 Task: Access the "Checkout" page in the site builder.
Action: Mouse moved to (906, 69)
Screenshot: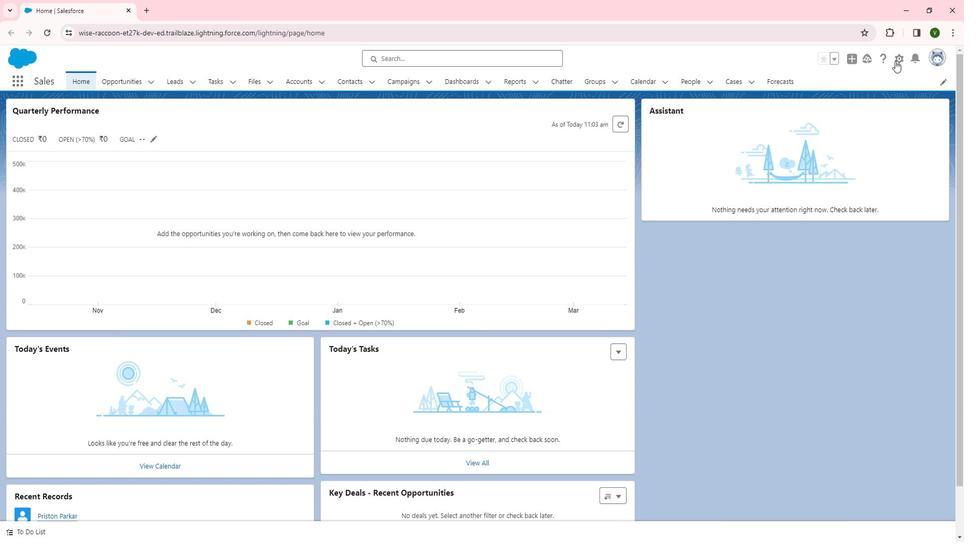 
Action: Mouse pressed left at (906, 69)
Screenshot: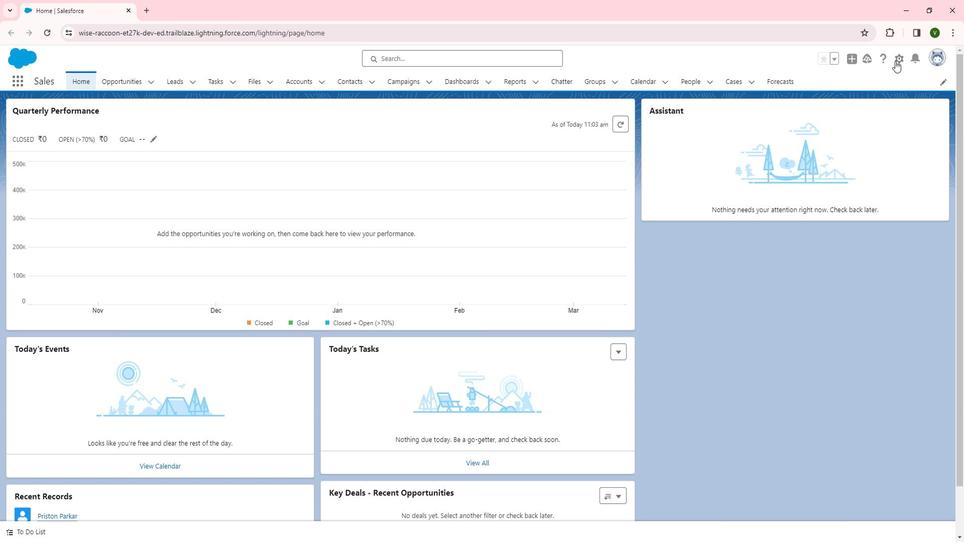 
Action: Mouse moved to (864, 95)
Screenshot: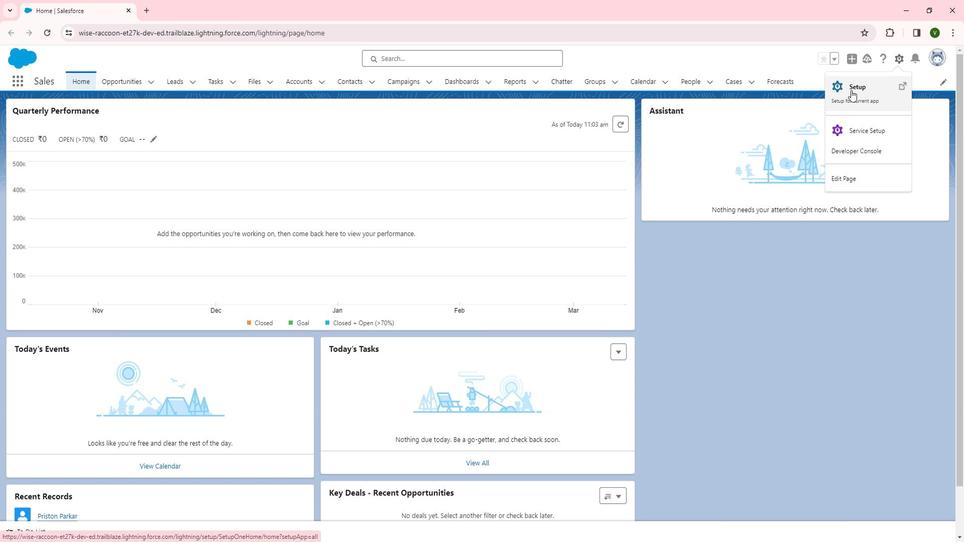 
Action: Mouse pressed left at (864, 95)
Screenshot: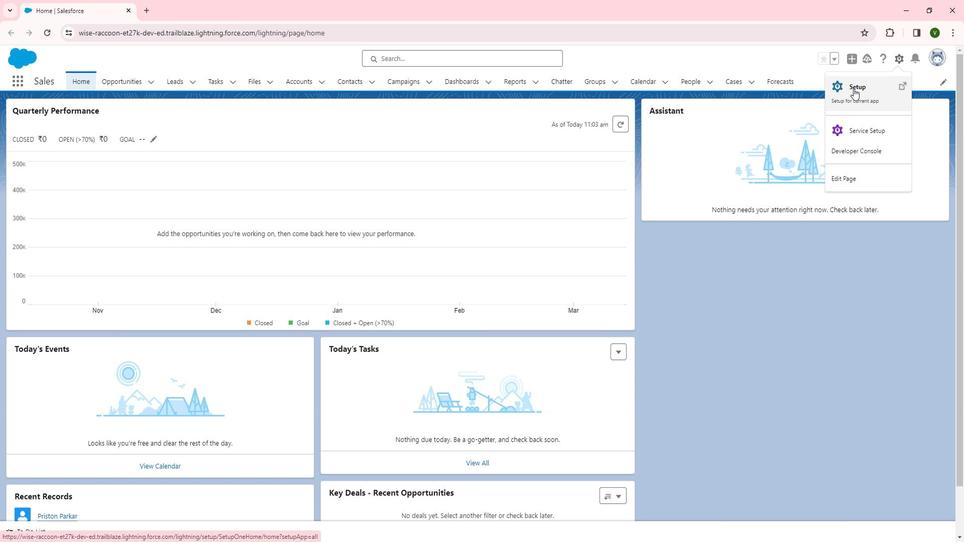 
Action: Mouse moved to (121, 293)
Screenshot: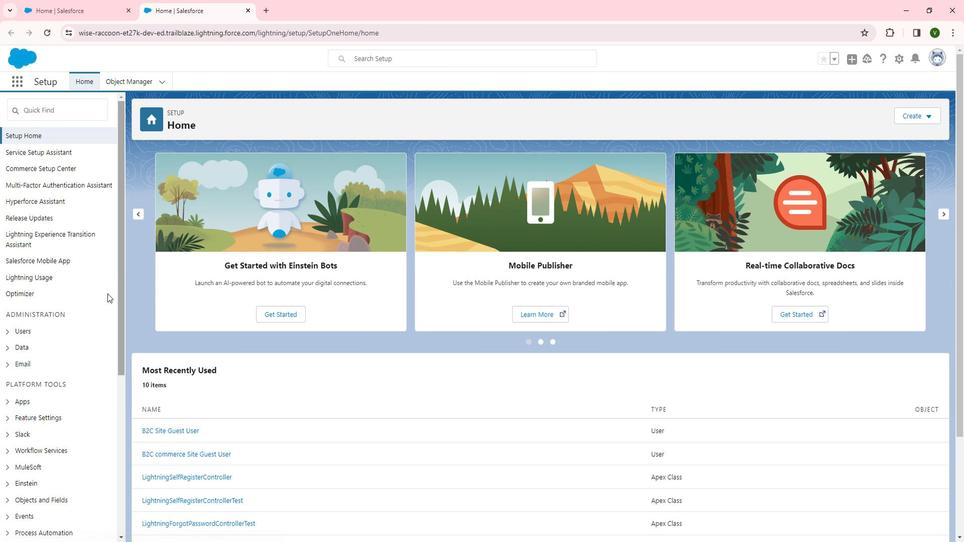 
Action: Mouse scrolled (121, 292) with delta (0, 0)
Screenshot: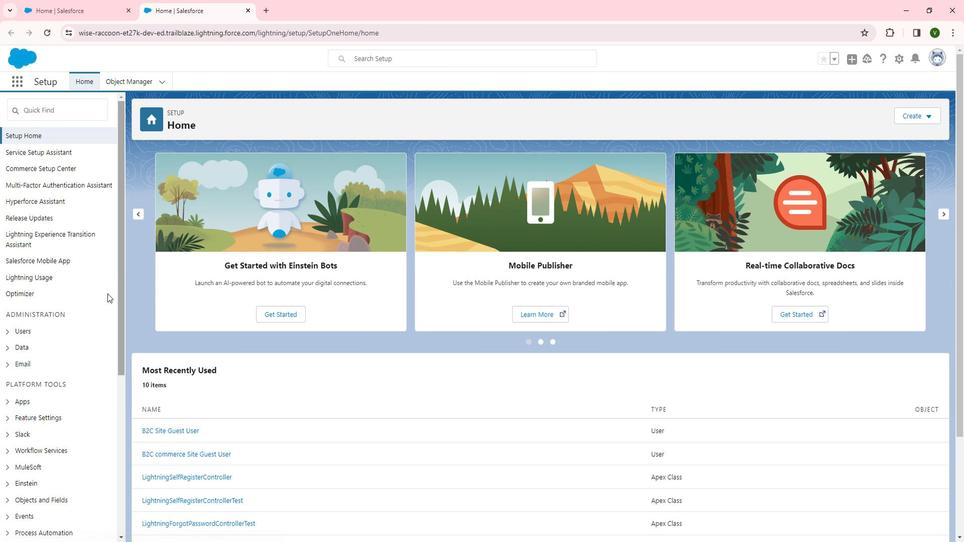 
Action: Mouse moved to (106, 296)
Screenshot: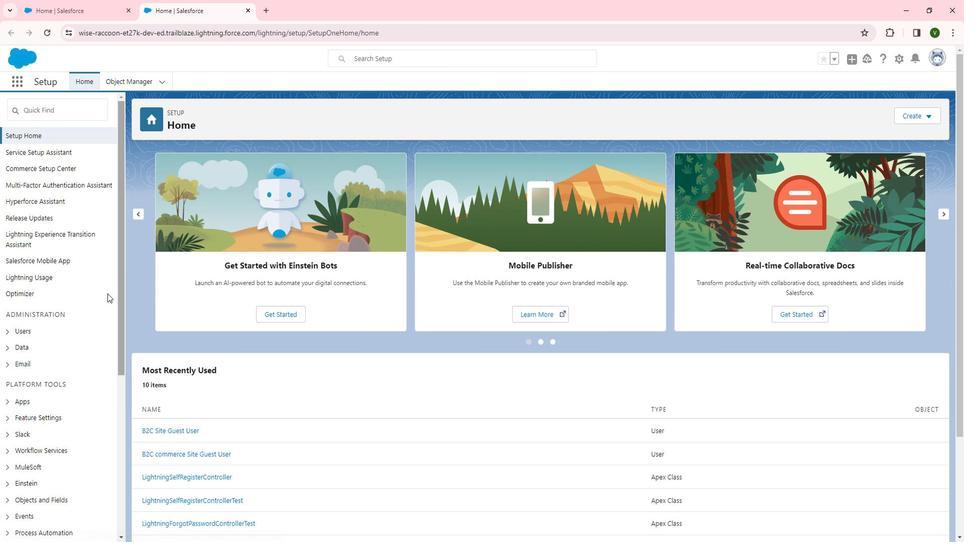 
Action: Mouse scrolled (106, 295) with delta (0, 0)
Screenshot: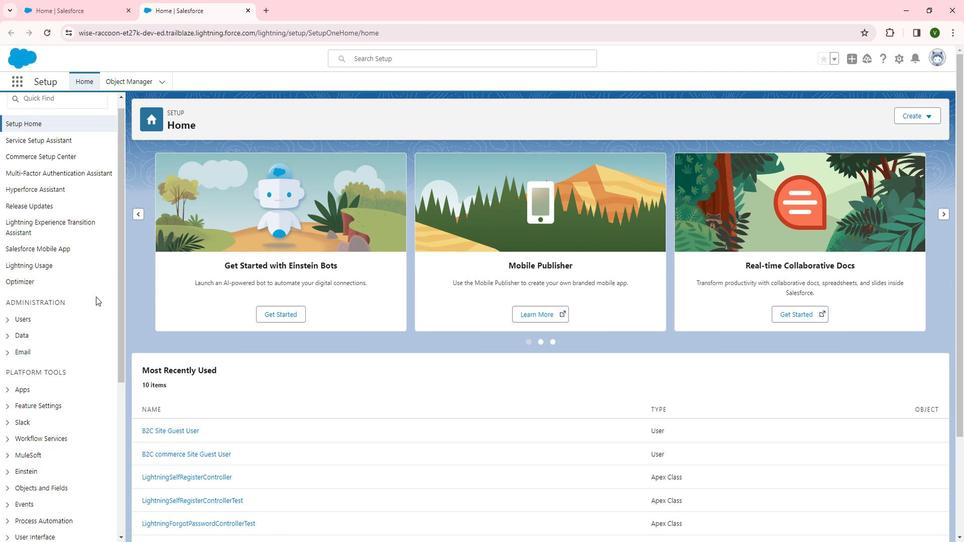
Action: Mouse moved to (106, 296)
Screenshot: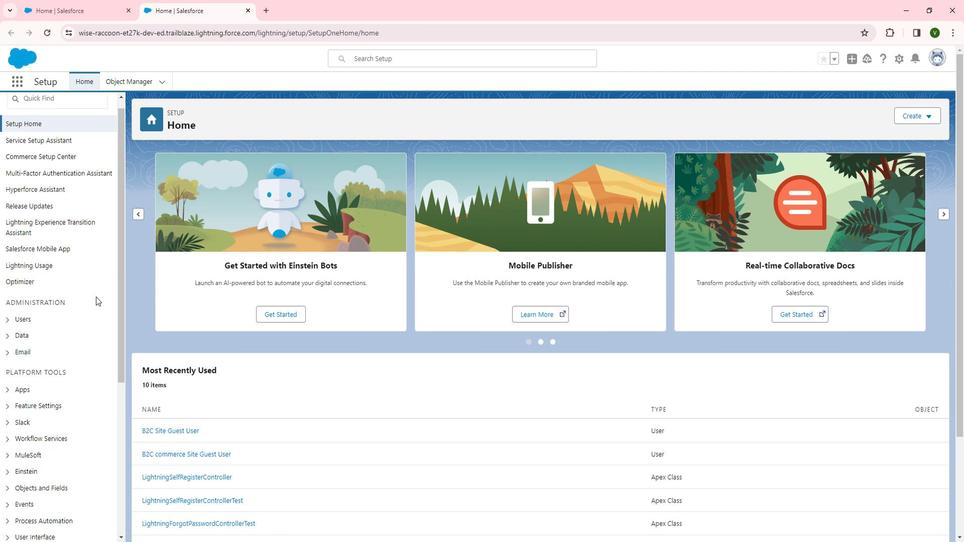 
Action: Mouse scrolled (106, 295) with delta (0, 0)
Screenshot: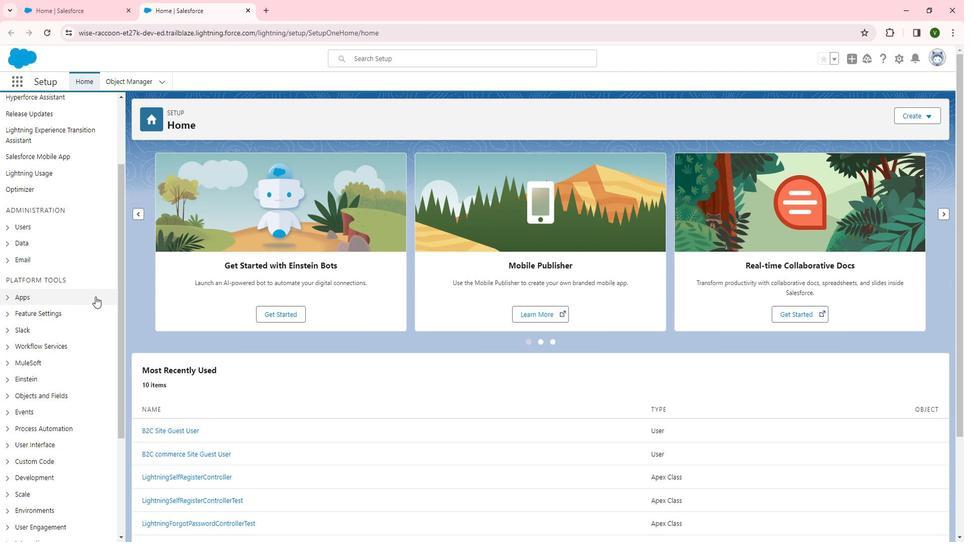 
Action: Mouse moved to (75, 259)
Screenshot: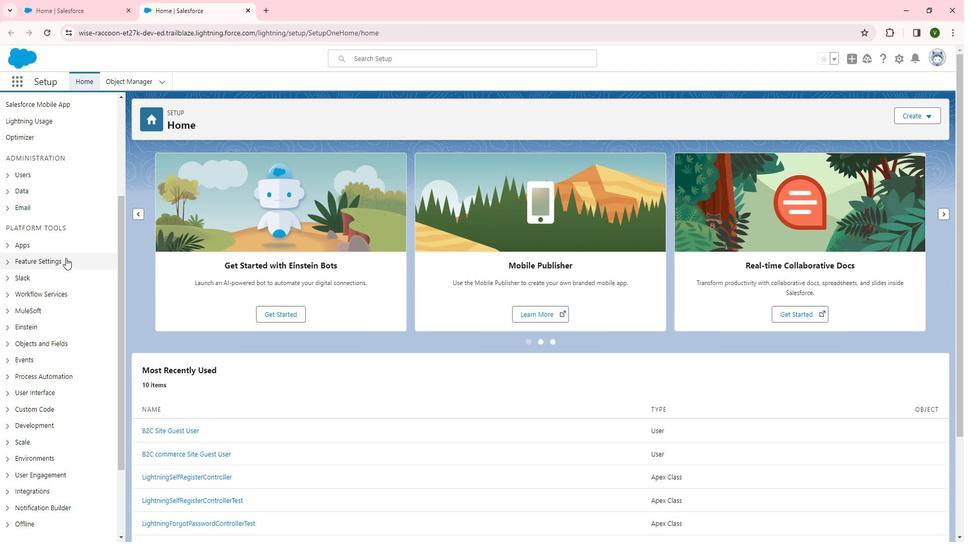
Action: Mouse pressed left at (75, 259)
Screenshot: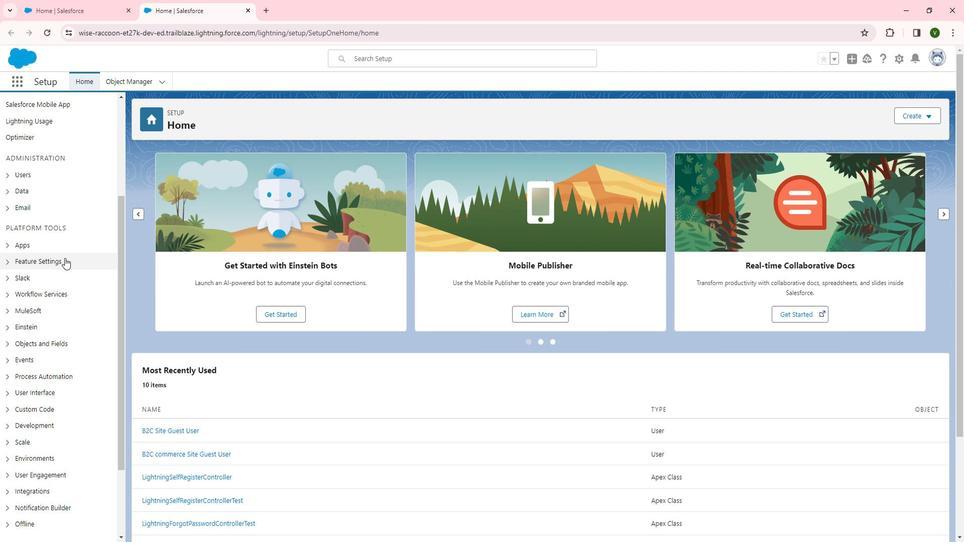 
Action: Mouse moved to (62, 261)
Screenshot: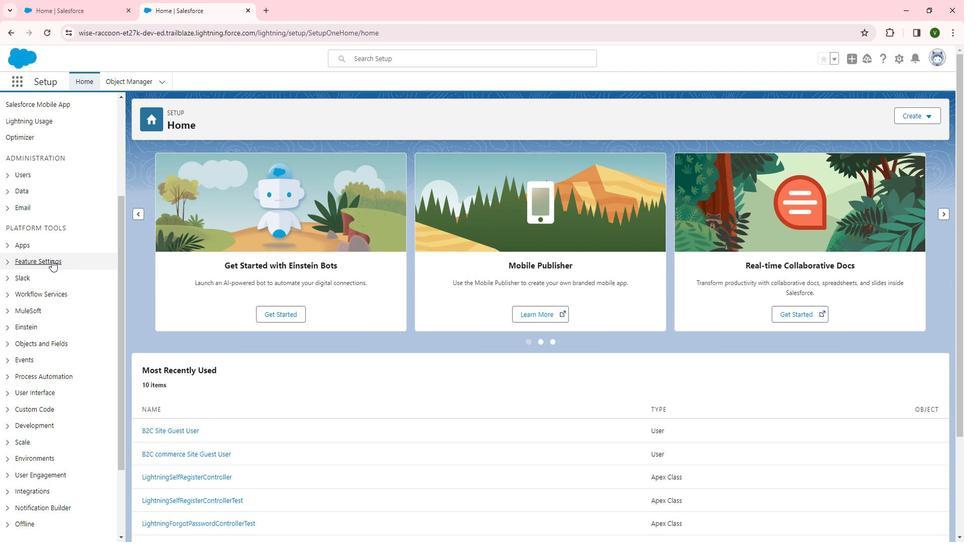 
Action: Mouse pressed left at (62, 261)
Screenshot: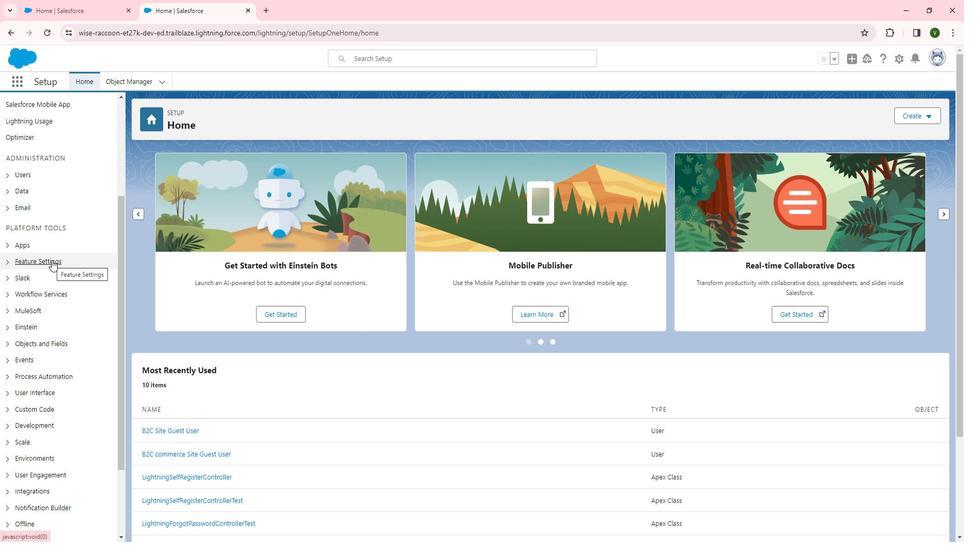 
Action: Mouse moved to (57, 366)
Screenshot: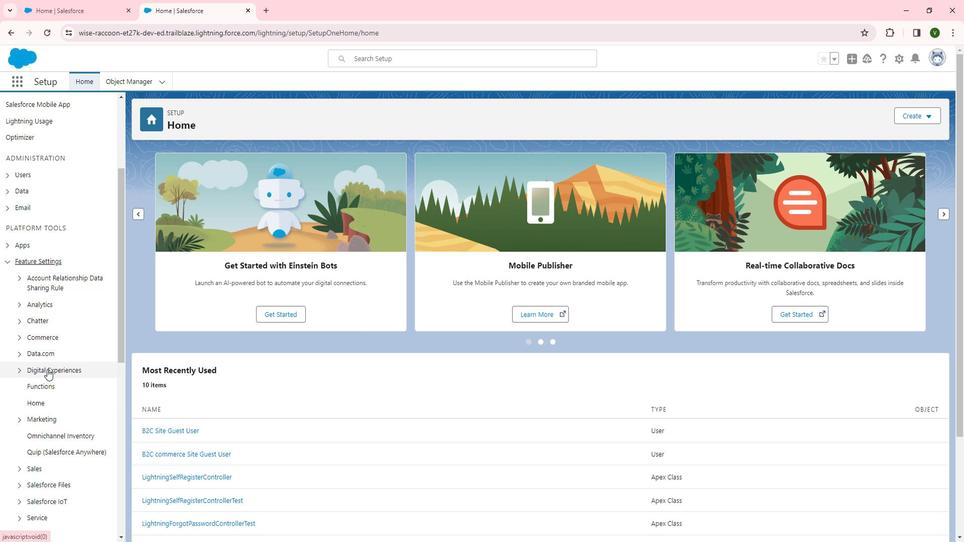
Action: Mouse pressed left at (57, 366)
Screenshot: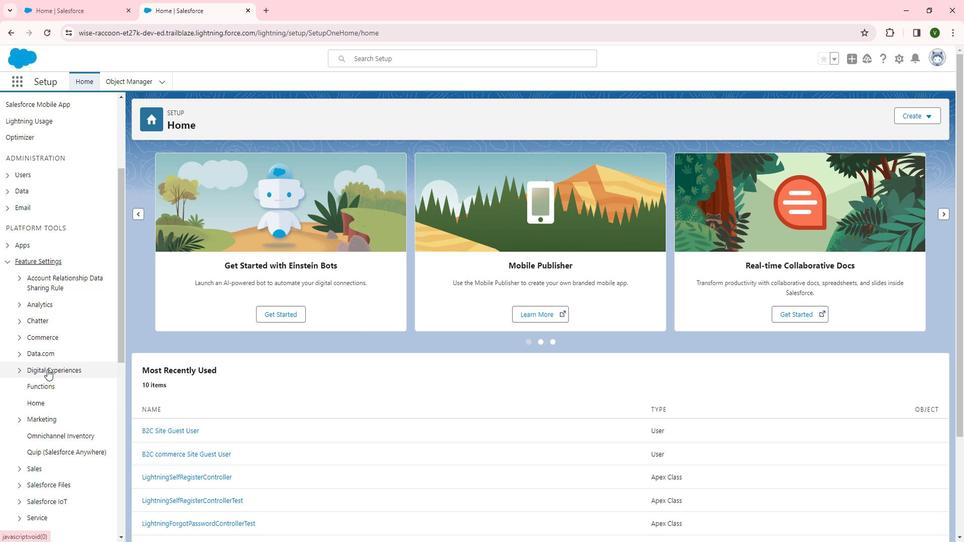 
Action: Mouse moved to (49, 380)
Screenshot: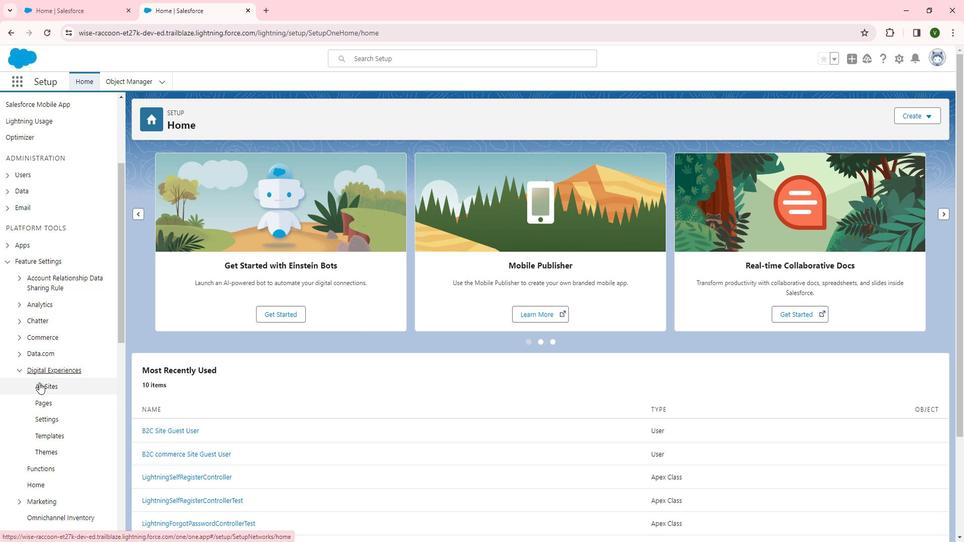 
Action: Mouse pressed left at (49, 380)
Screenshot: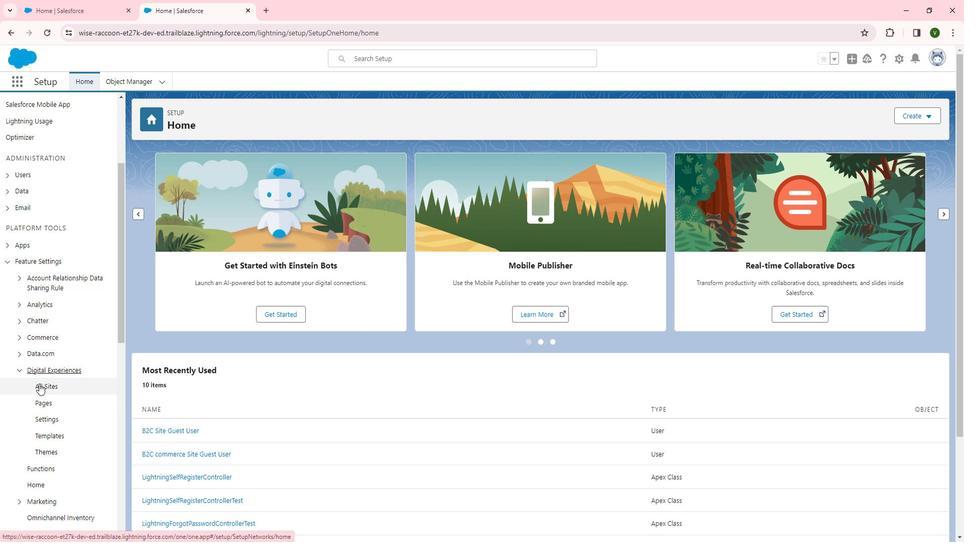 
Action: Mouse moved to (210, 298)
Screenshot: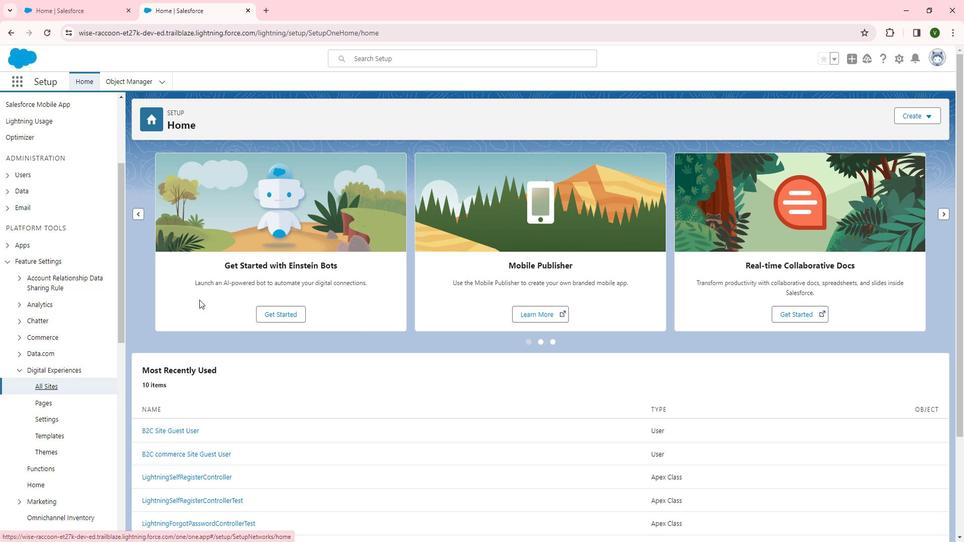 
Action: Mouse scrolled (210, 297) with delta (0, 0)
Screenshot: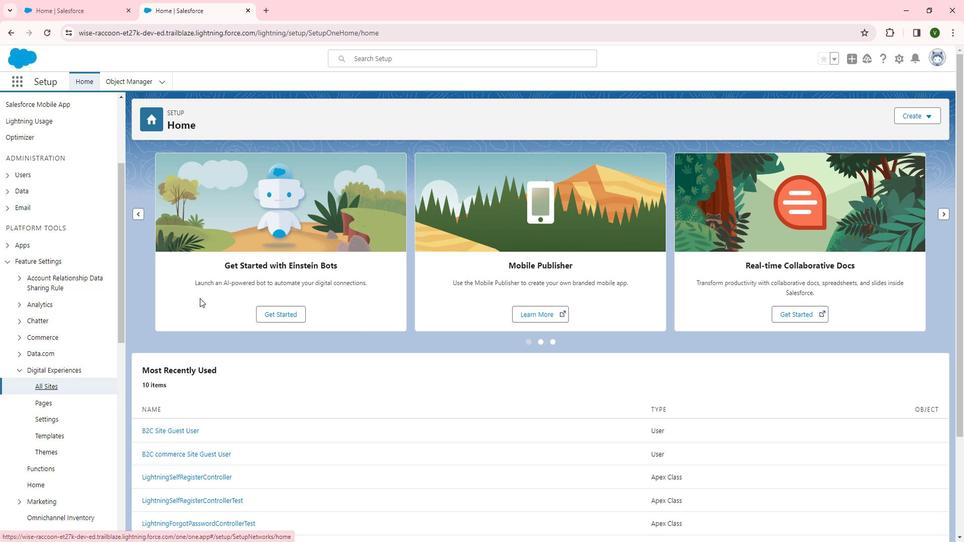
Action: Mouse scrolled (210, 297) with delta (0, 0)
Screenshot: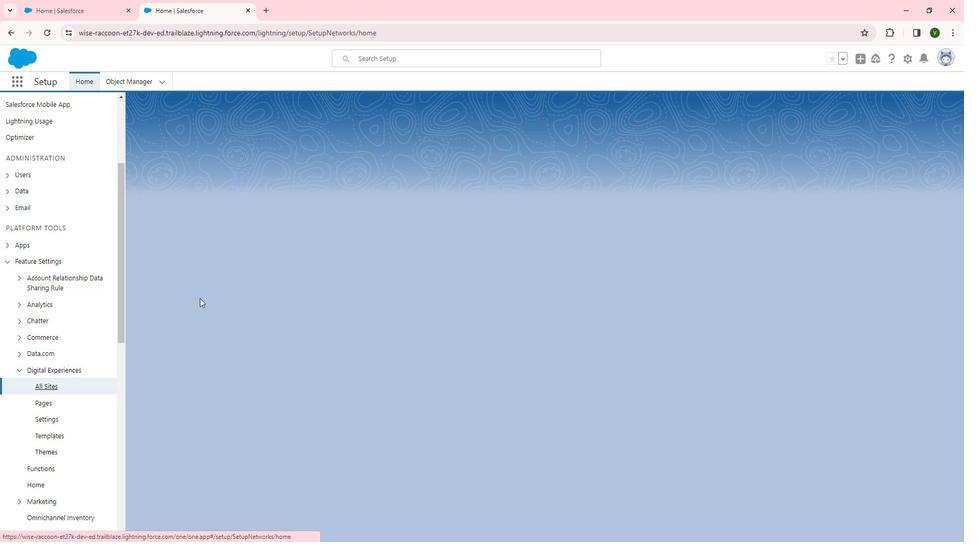 
Action: Mouse moved to (181, 239)
Screenshot: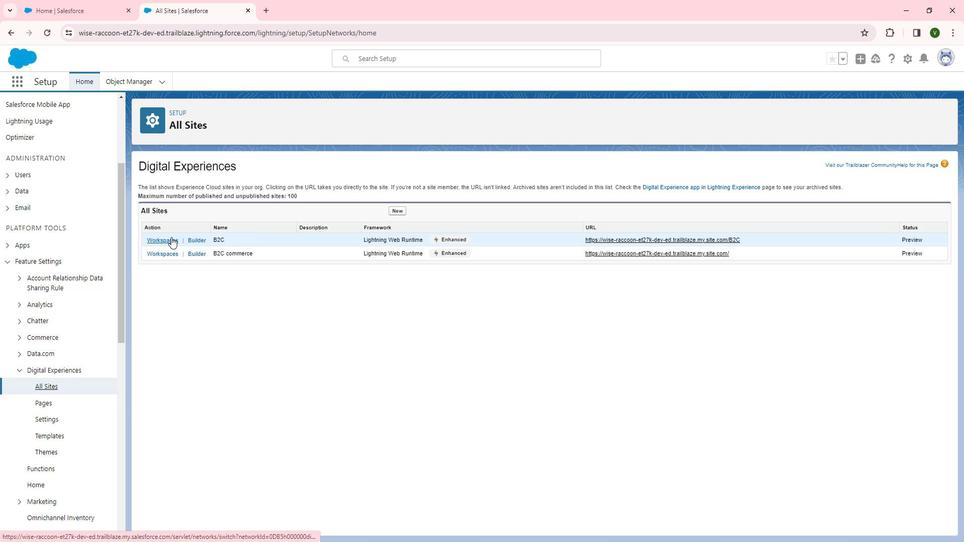
Action: Mouse pressed left at (181, 239)
Screenshot: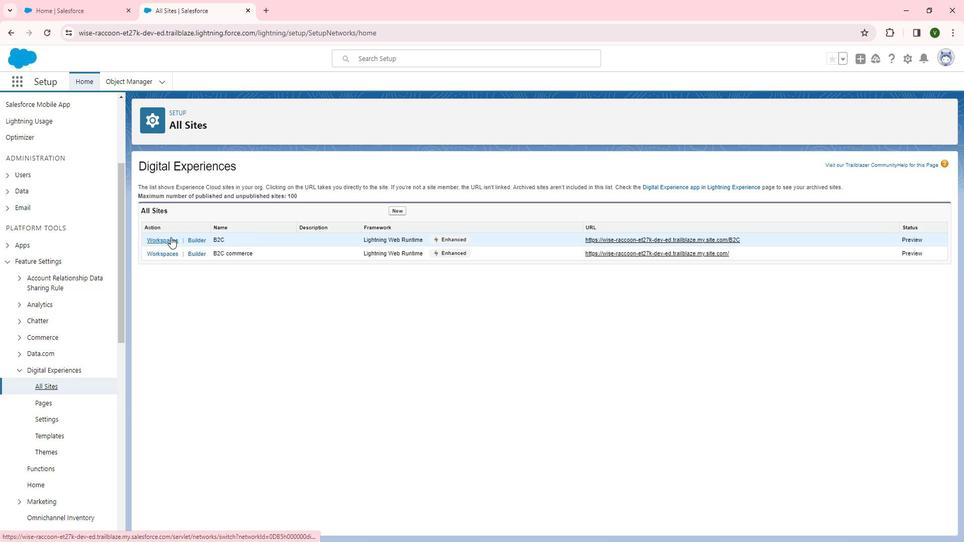 
Action: Mouse pressed left at (181, 239)
Screenshot: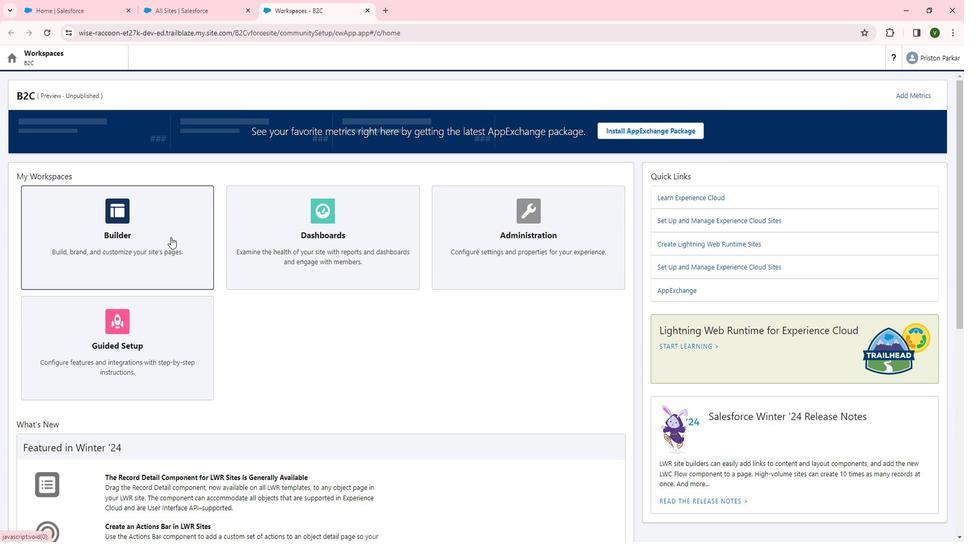 
Action: Mouse moved to (172, 69)
Screenshot: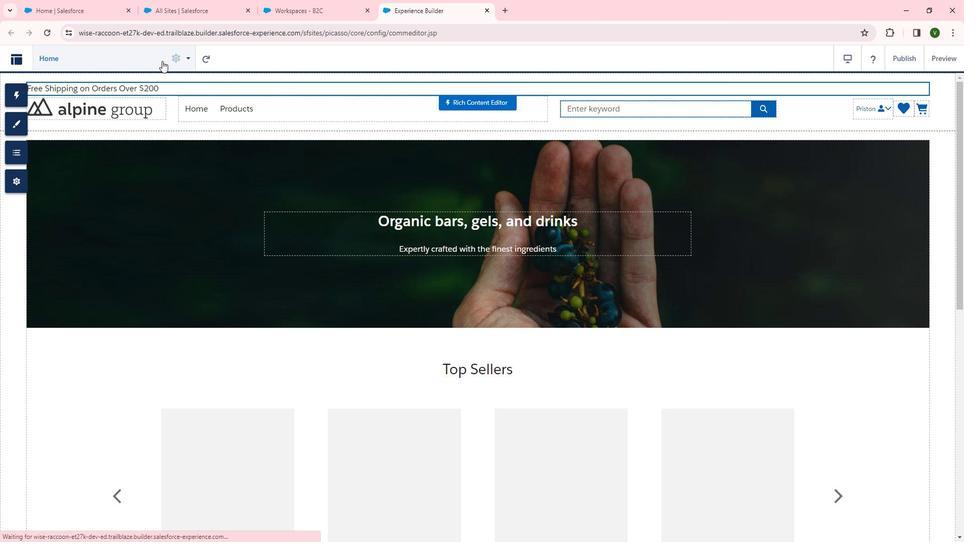 
Action: Mouse pressed left at (172, 69)
Screenshot: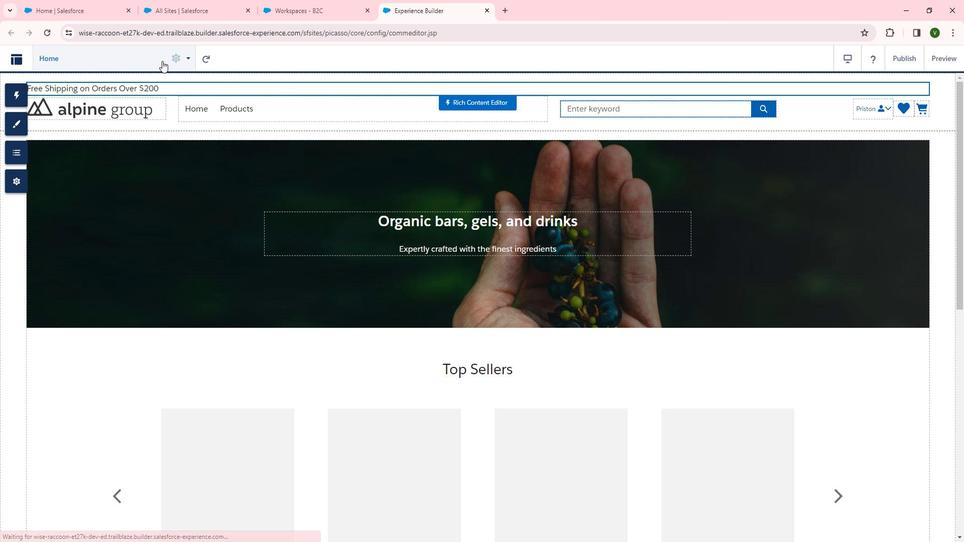 
Action: Mouse moved to (83, 260)
Screenshot: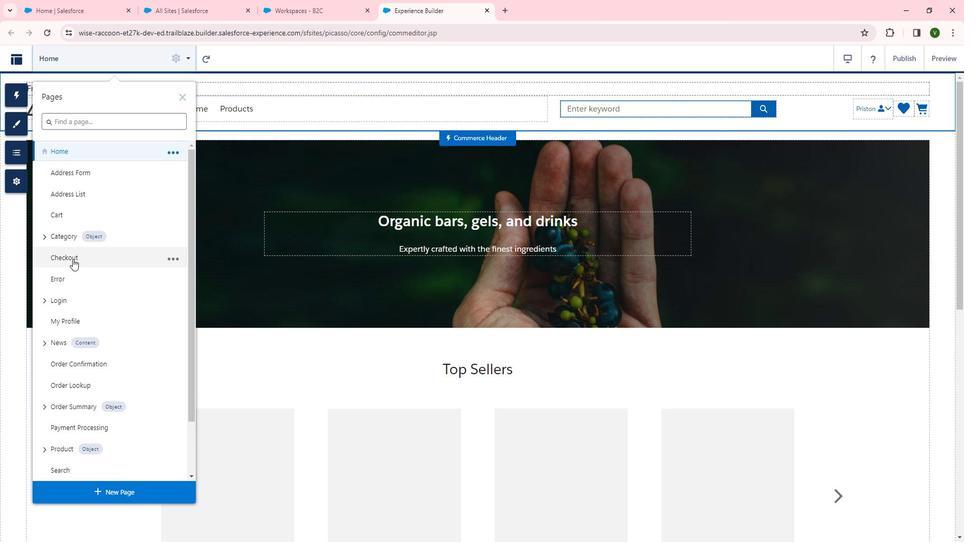 
Action: Mouse pressed left at (83, 260)
Screenshot: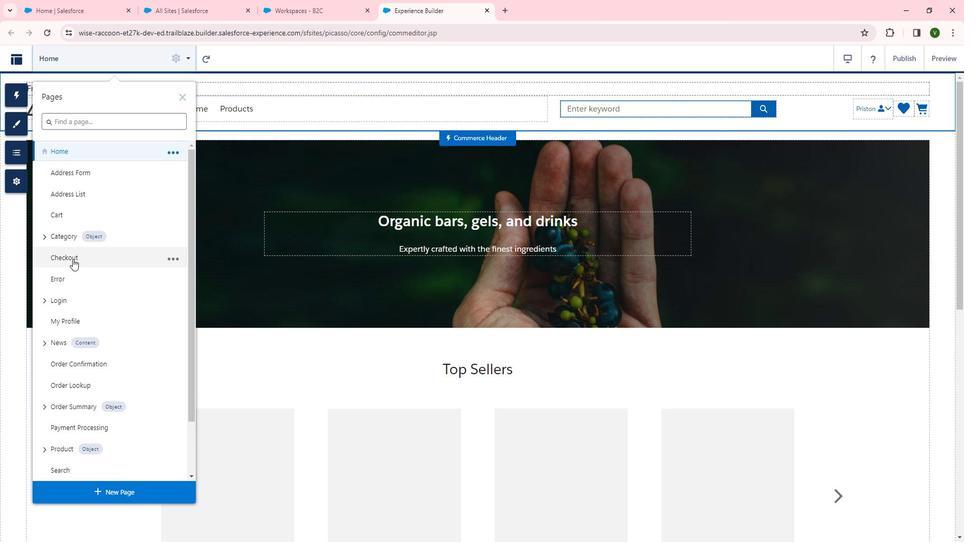 
Action: Mouse moved to (516, 365)
Screenshot: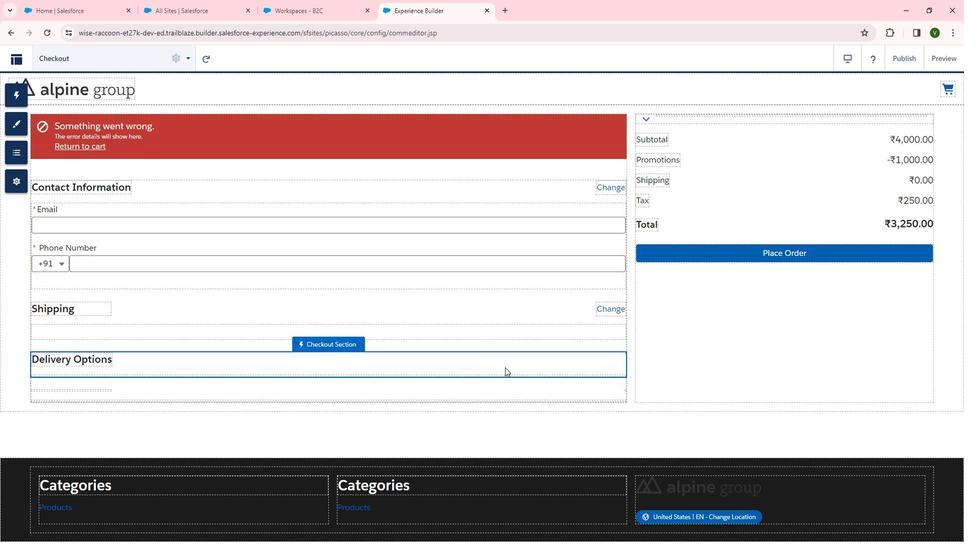 
Action: Mouse scrolled (516, 364) with delta (0, 0)
Screenshot: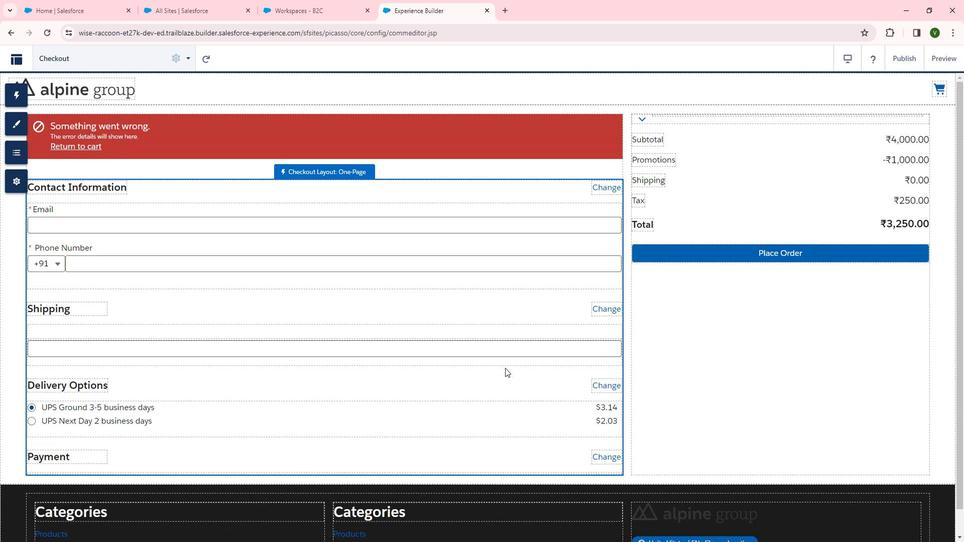 
Action: Mouse scrolled (516, 364) with delta (0, 0)
Screenshot: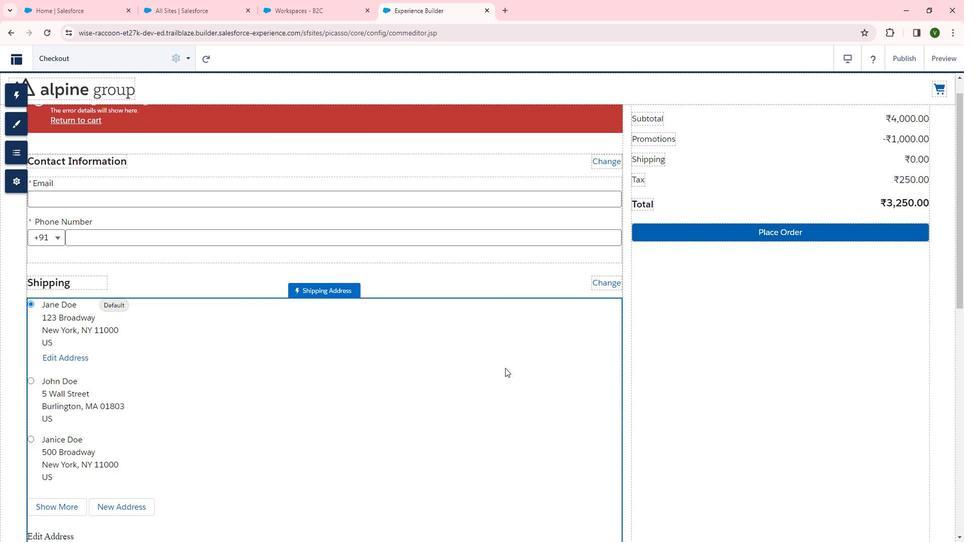 
Action: Mouse scrolled (516, 364) with delta (0, 0)
Screenshot: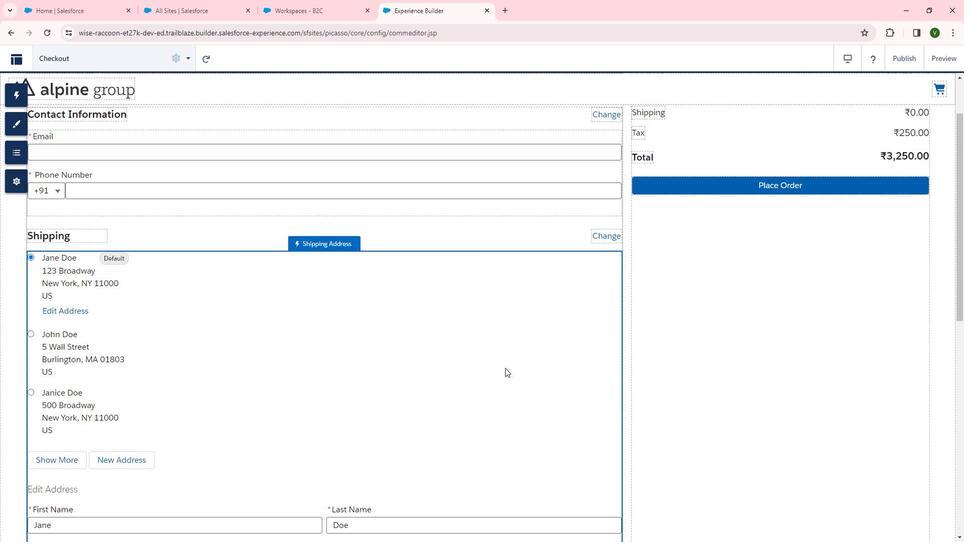
